 Task: Add Now Soft Cocoa Butter With Jojoba to the cart.
Action: Mouse moved to (767, 280)
Screenshot: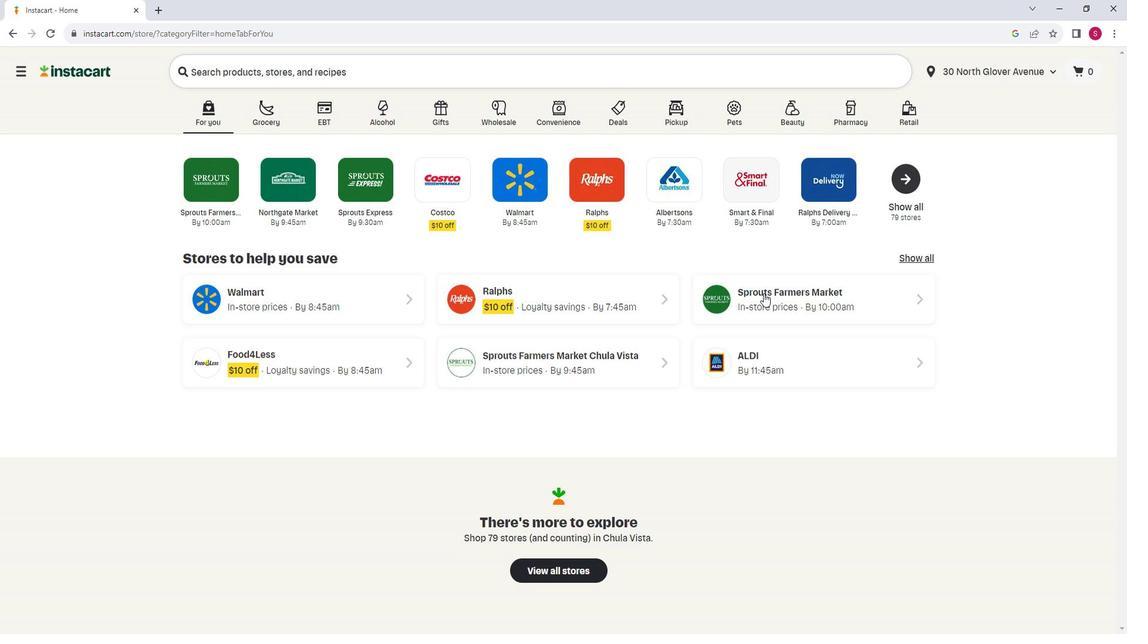 
Action: Mouse pressed left at (767, 280)
Screenshot: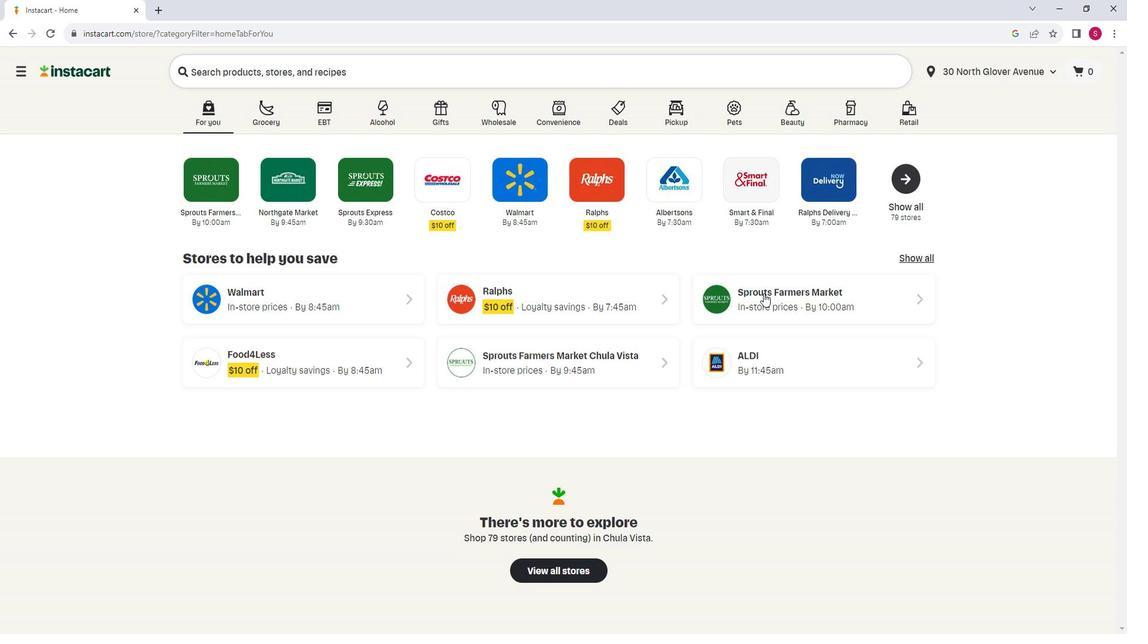
Action: Mouse moved to (42, 371)
Screenshot: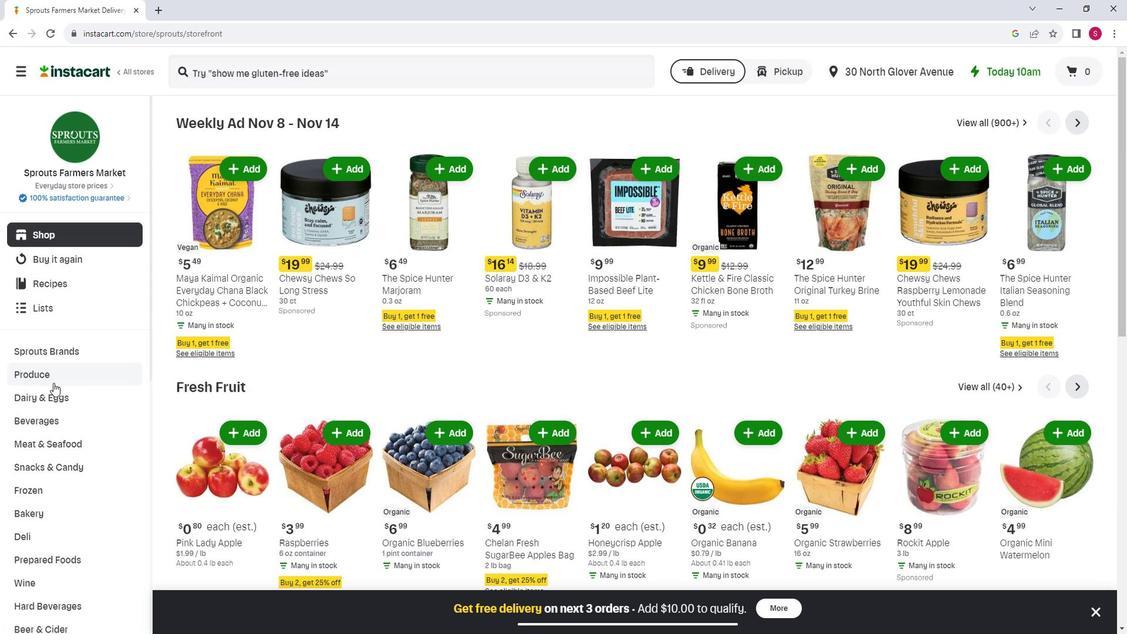 
Action: Mouse scrolled (42, 370) with delta (0, 0)
Screenshot: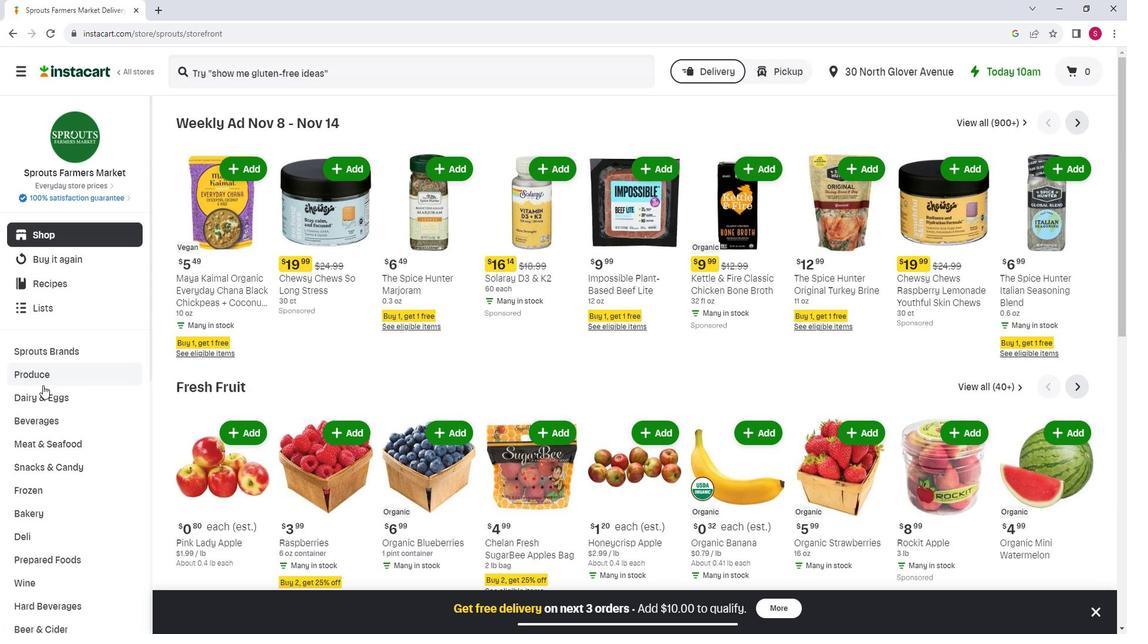 
Action: Mouse scrolled (42, 370) with delta (0, 0)
Screenshot: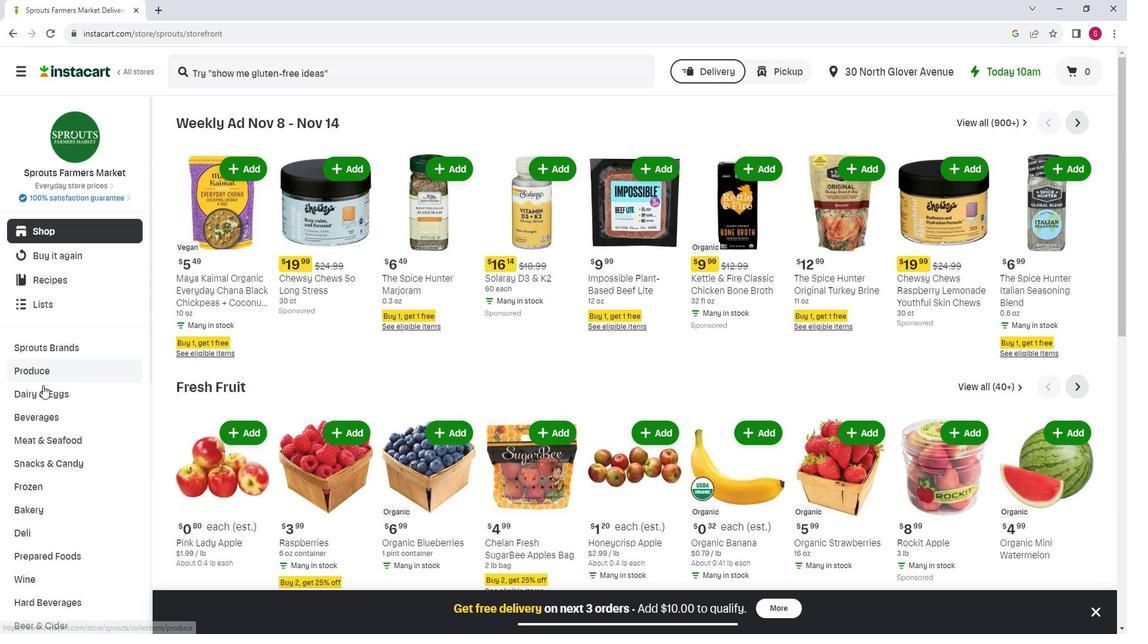 
Action: Mouse moved to (47, 371)
Screenshot: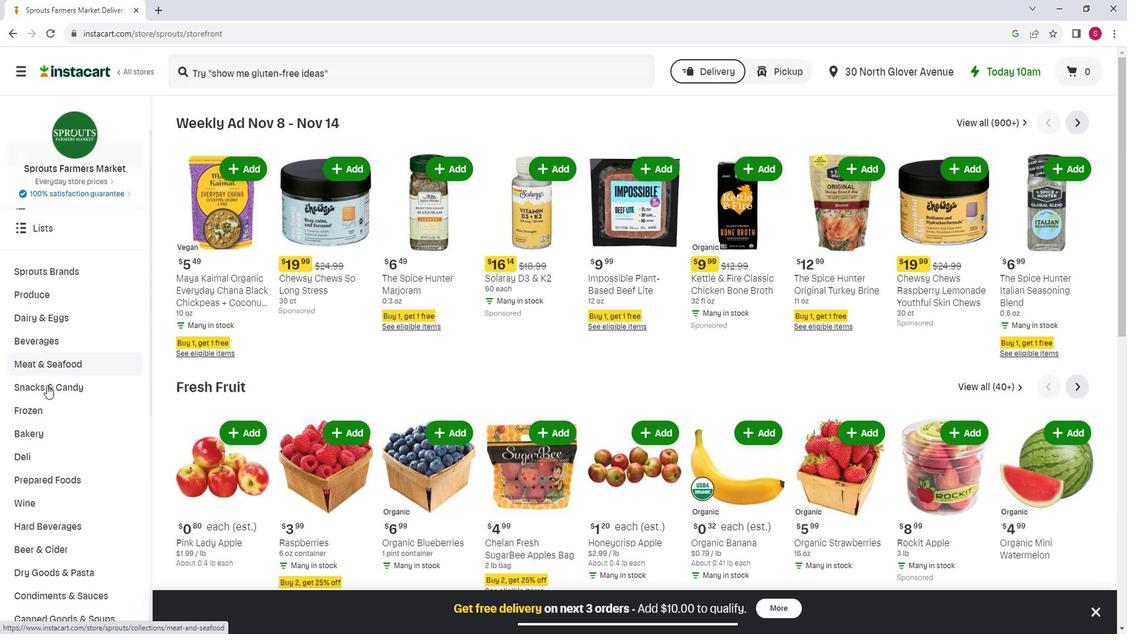 
Action: Mouse scrolled (47, 370) with delta (0, 0)
Screenshot: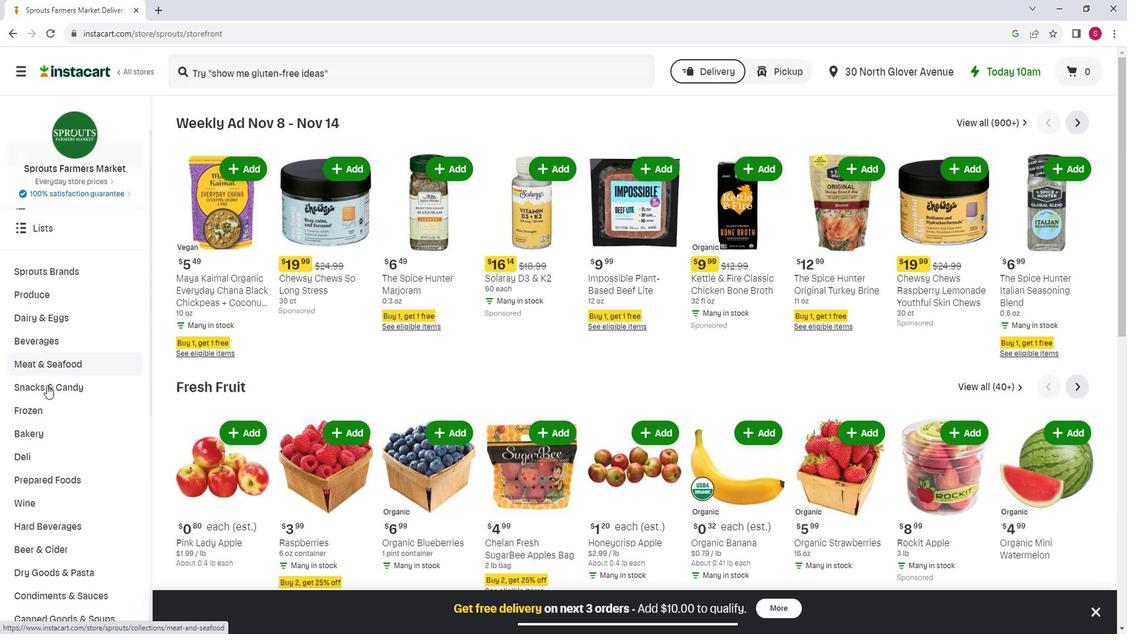 
Action: Mouse moved to (63, 357)
Screenshot: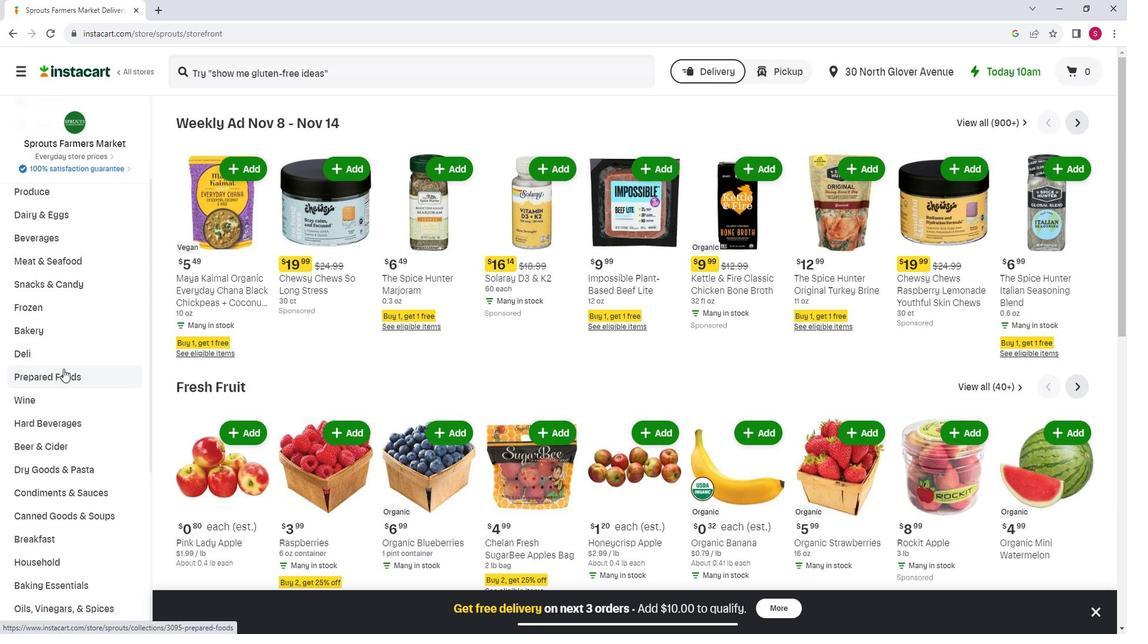 
Action: Mouse scrolled (63, 356) with delta (0, 0)
Screenshot: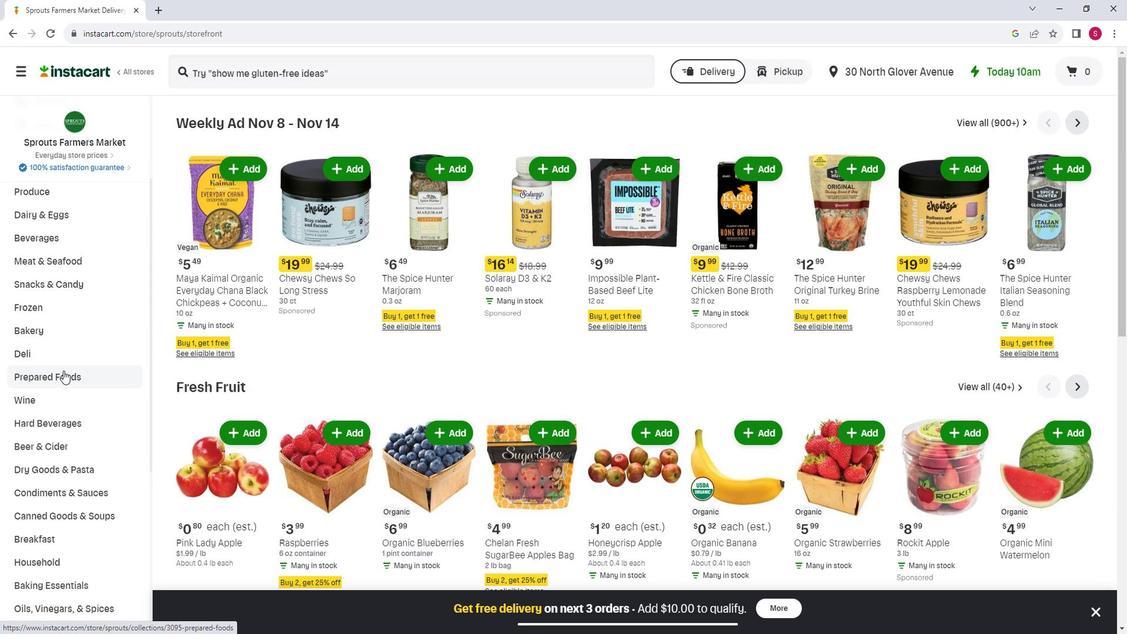 
Action: Mouse moved to (63, 357)
Screenshot: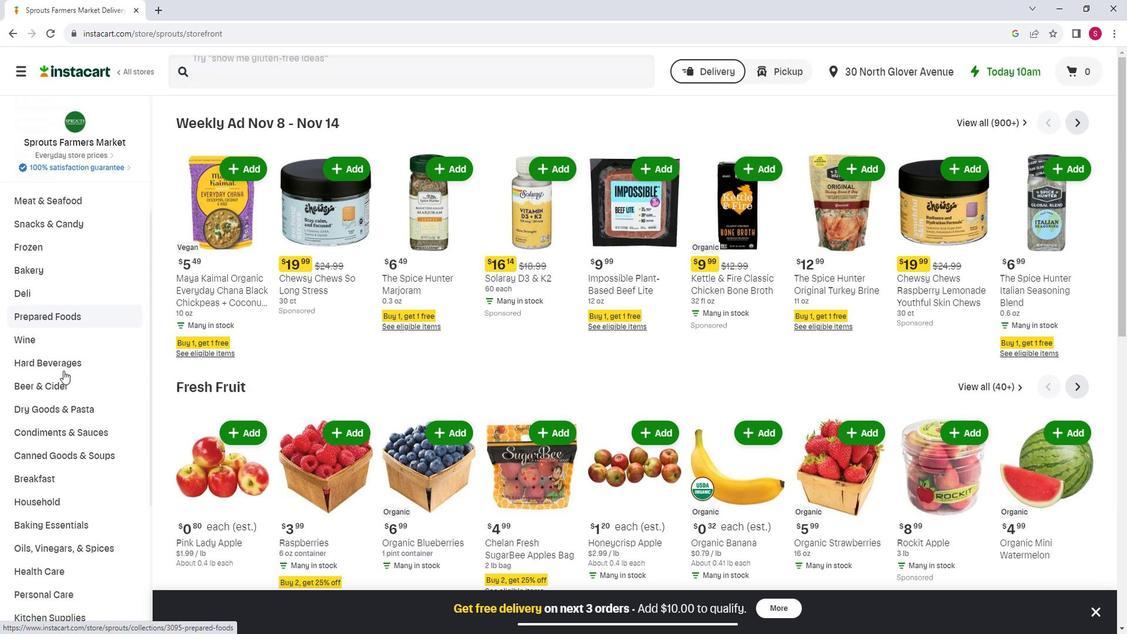 
Action: Mouse scrolled (63, 357) with delta (0, 0)
Screenshot: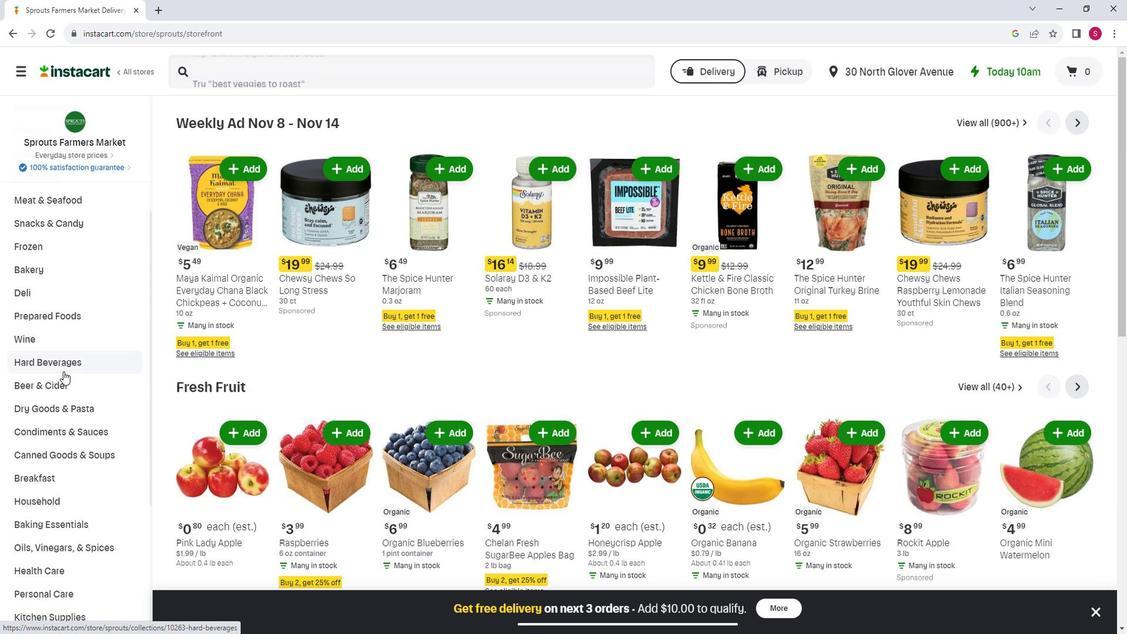 
Action: Mouse scrolled (63, 357) with delta (0, 0)
Screenshot: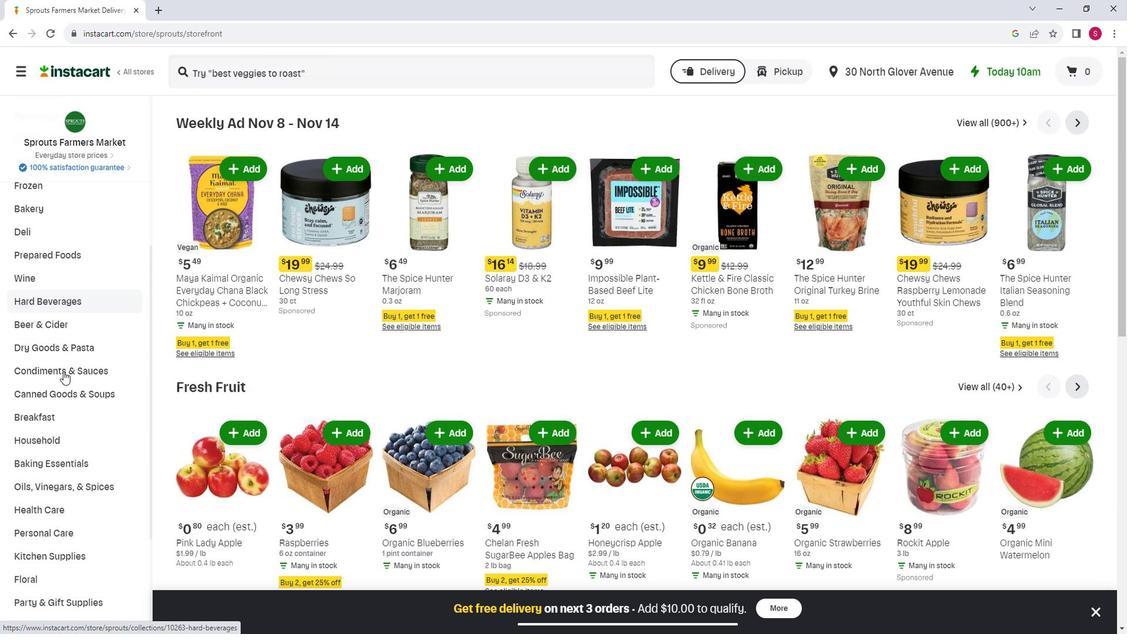 
Action: Mouse moved to (52, 456)
Screenshot: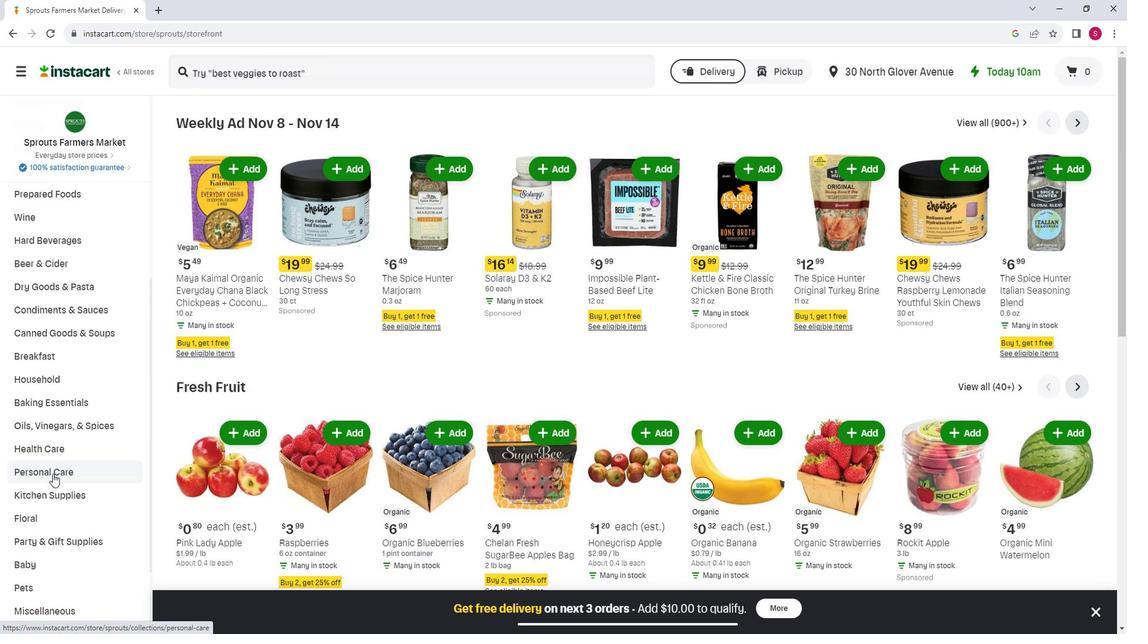 
Action: Mouse pressed left at (52, 456)
Screenshot: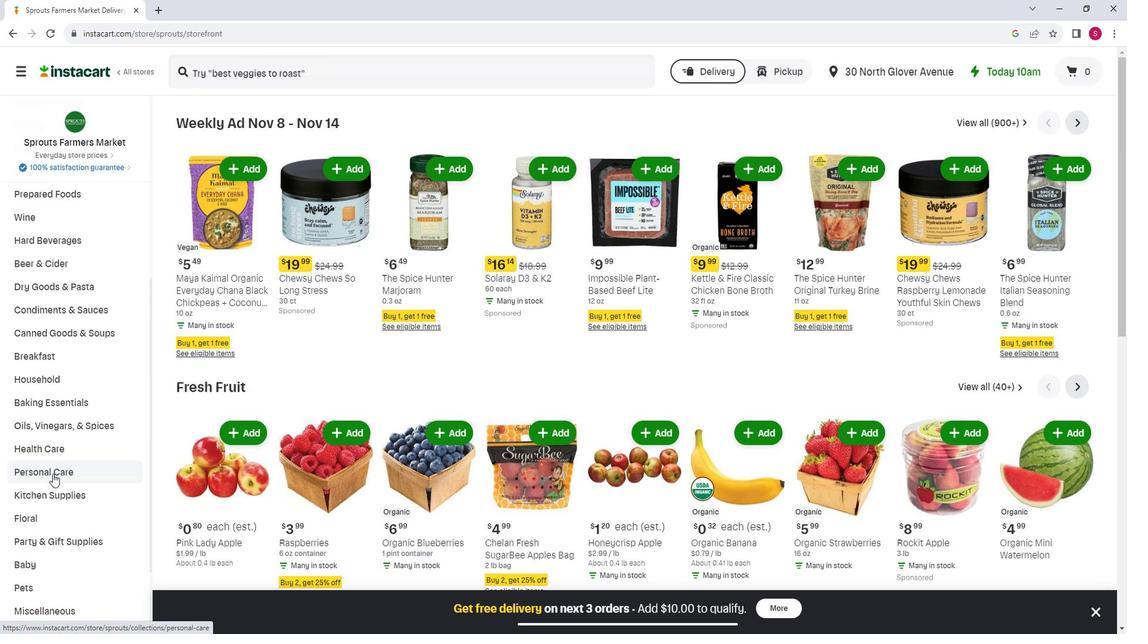
Action: Mouse moved to (287, 142)
Screenshot: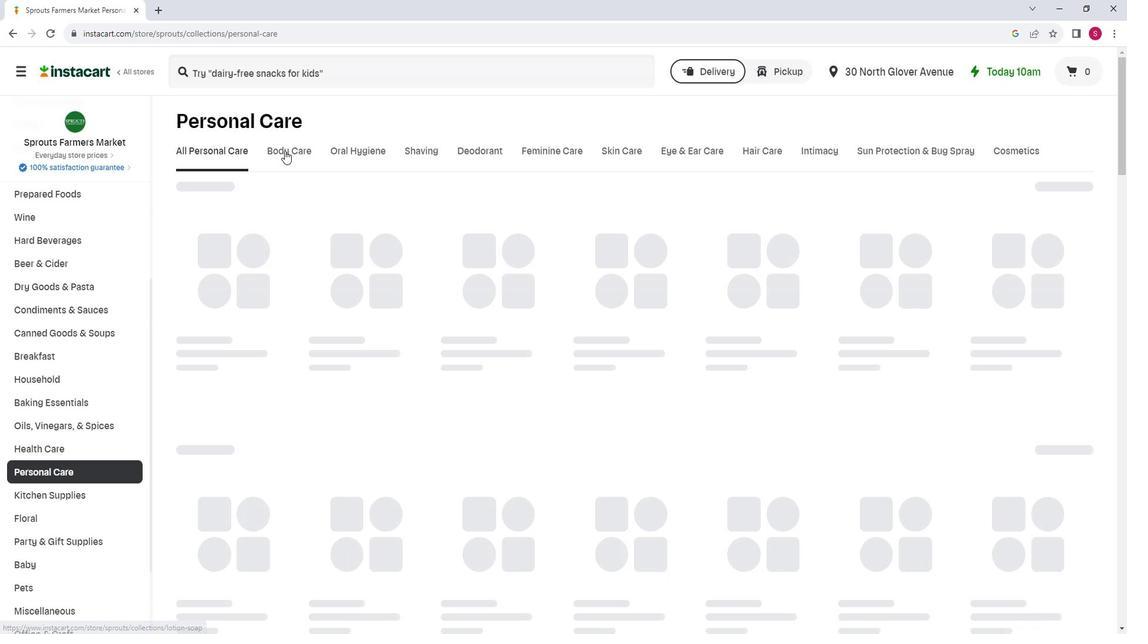 
Action: Mouse pressed left at (287, 142)
Screenshot: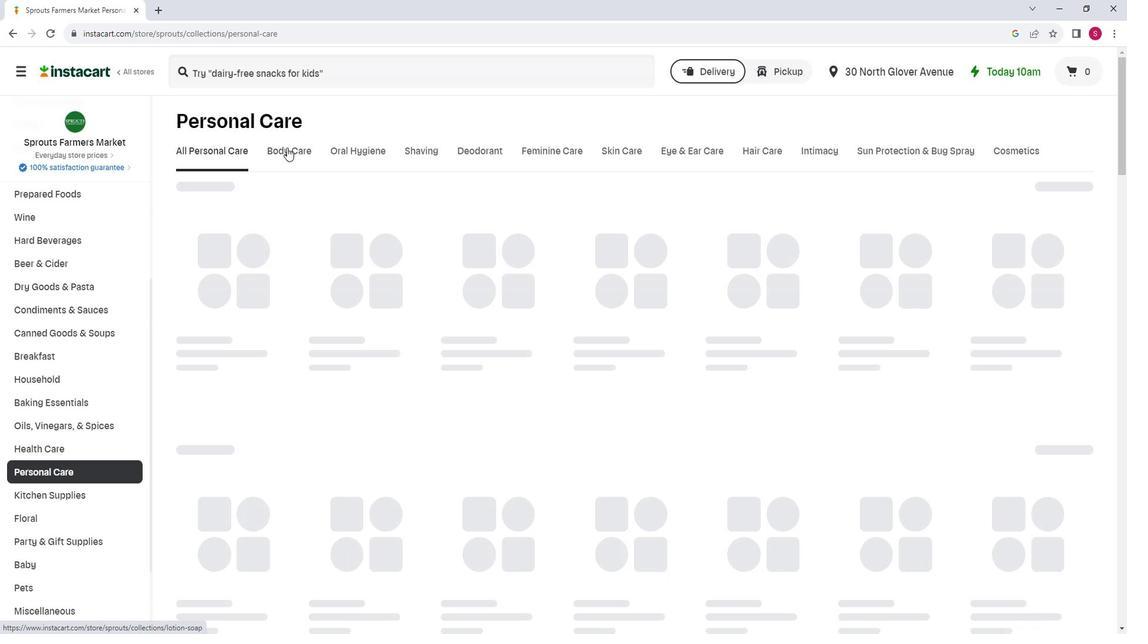 
Action: Mouse moved to (459, 189)
Screenshot: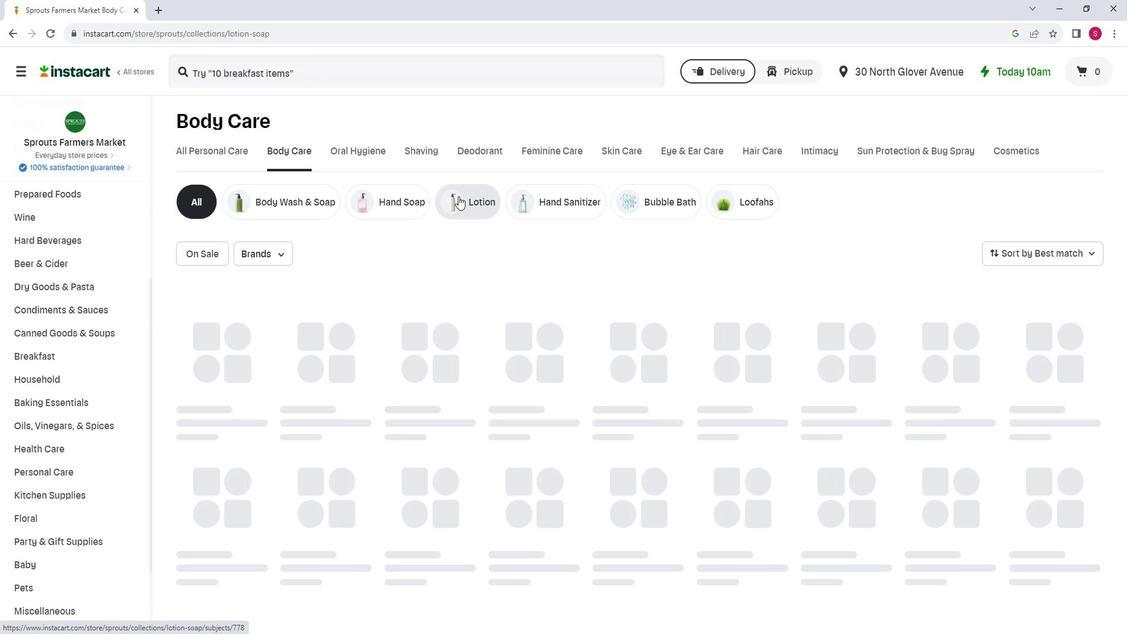 
Action: Mouse pressed left at (459, 189)
Screenshot: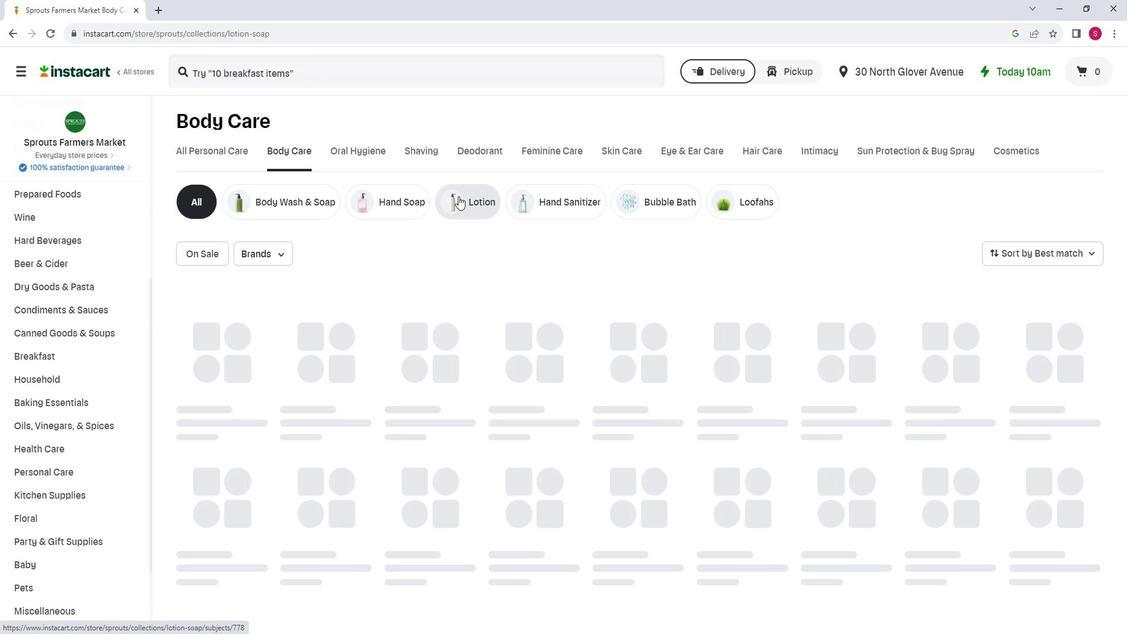 
Action: Mouse moved to (361, 72)
Screenshot: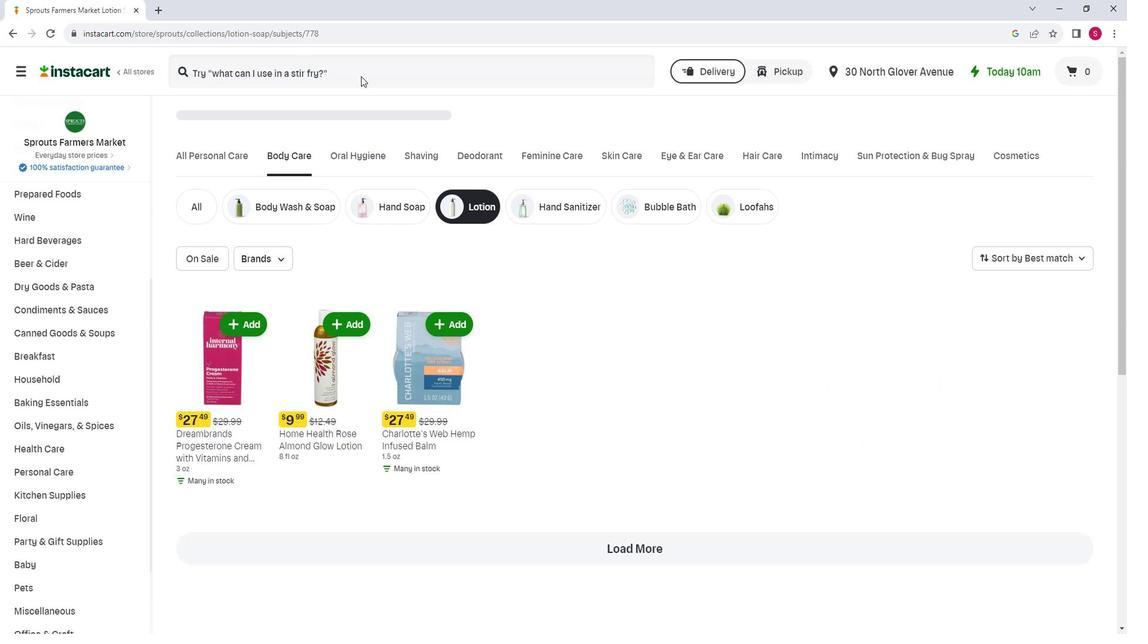 
Action: Mouse pressed left at (361, 72)
Screenshot: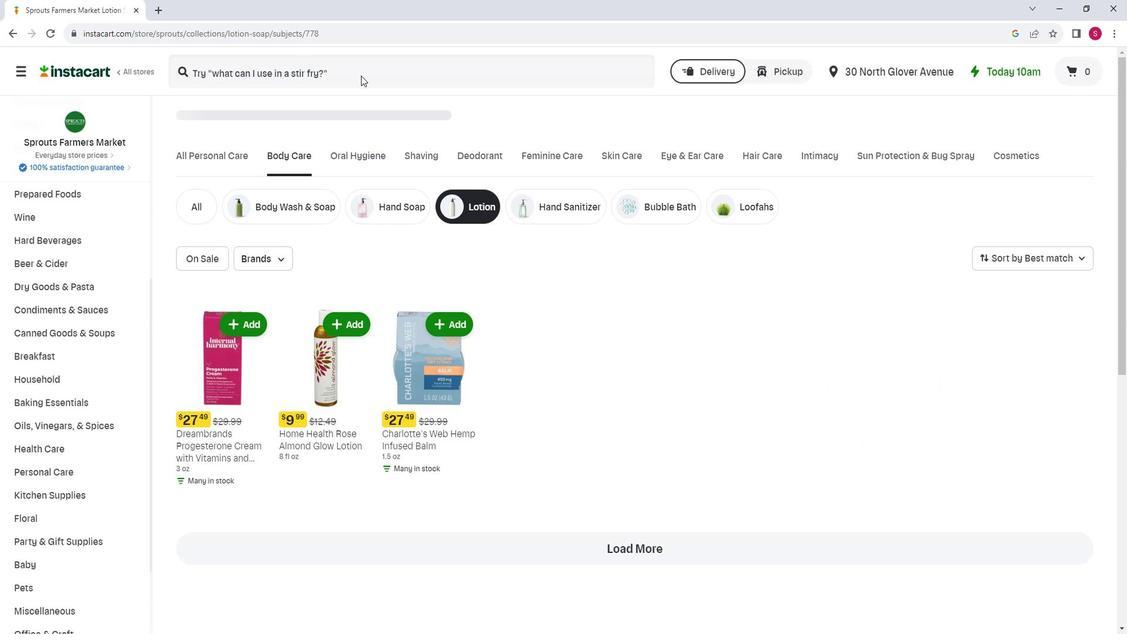 
Action: Mouse moved to (360, 72)
Screenshot: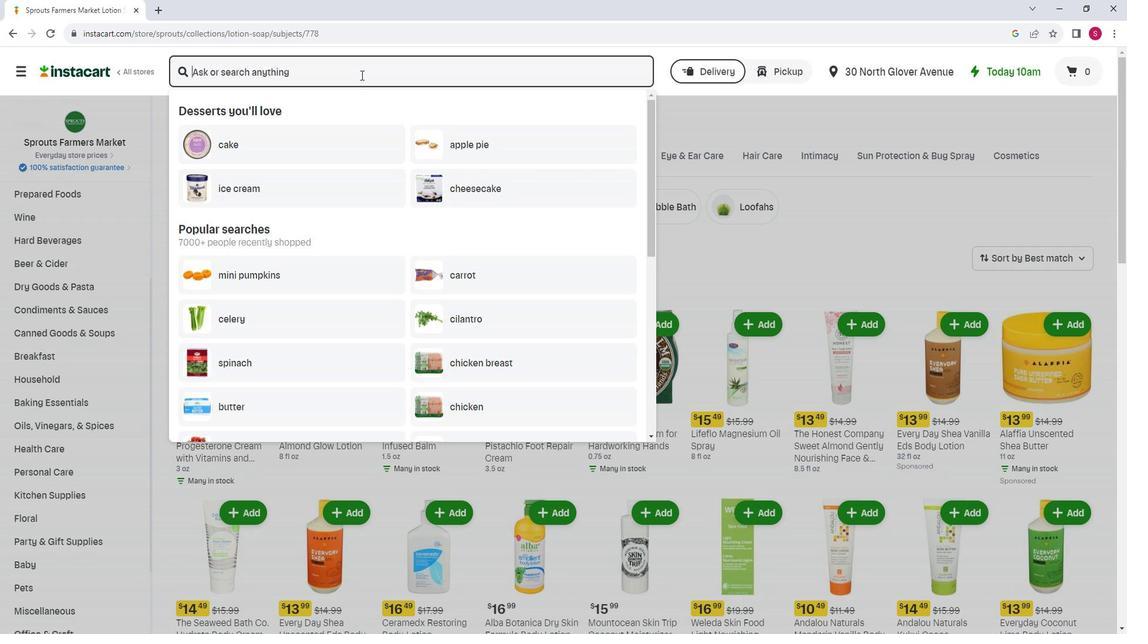 
Action: Key pressed <Key.shift>
Screenshot: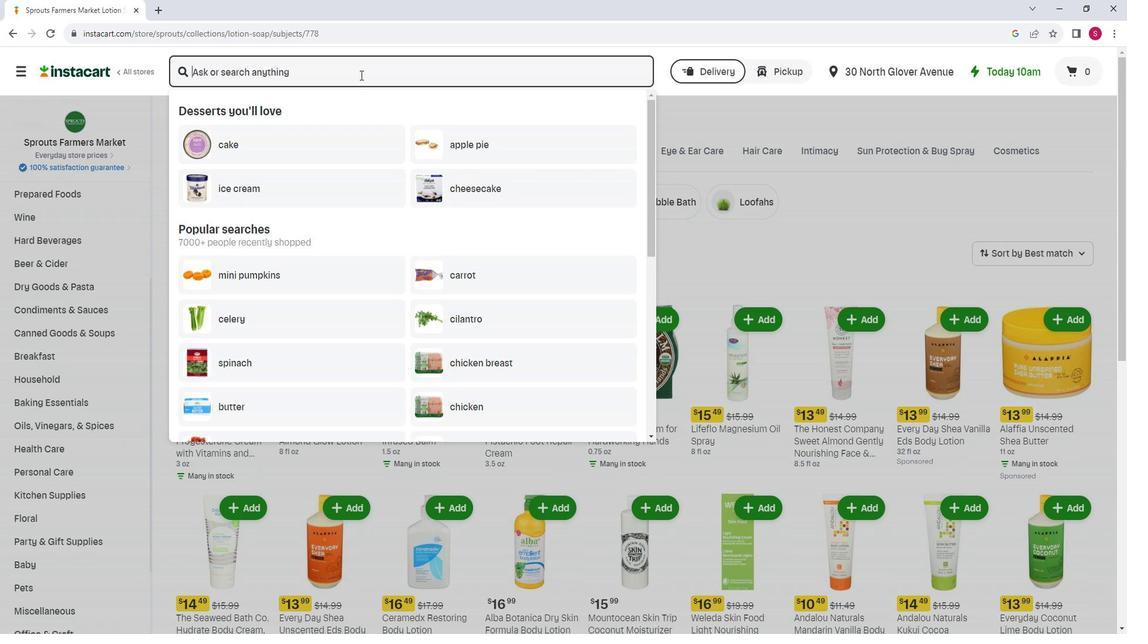 
Action: Mouse moved to (360, 72)
Screenshot: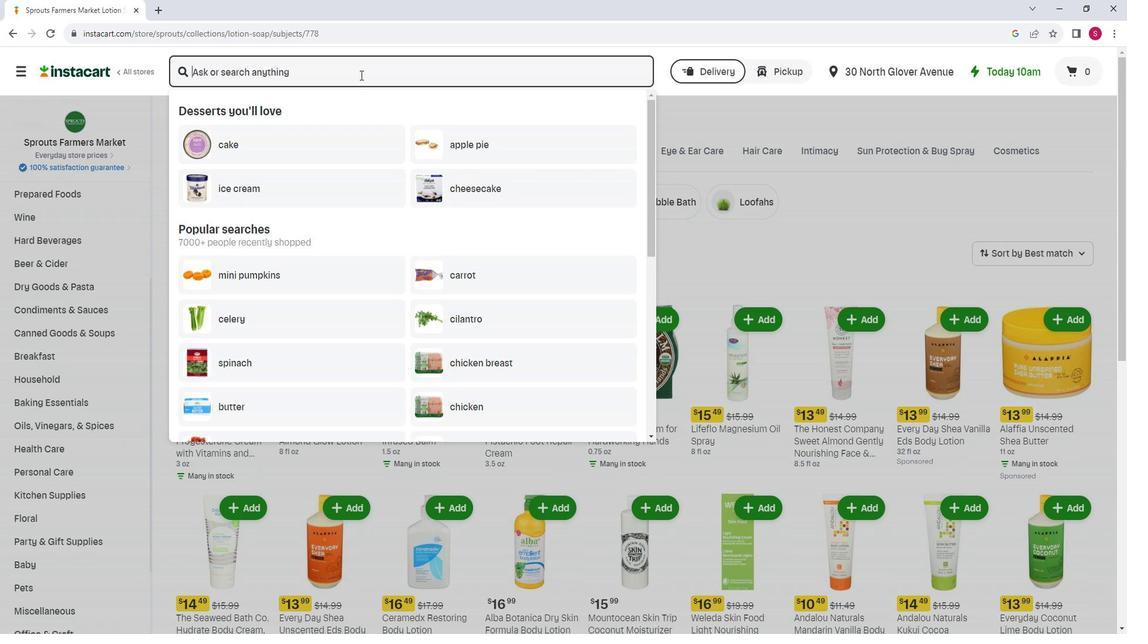 
Action: Key pressed Now<Key.space><Key.shift>Soft<Key.space><Key.shift>Cocoa<Key.space><Key.shift><Key.shift>Butter<Key.space><Key.shift>With<Key.space><Key.shift><Key.shift>Jojoba<Key.space><Key.enter>
Screenshot: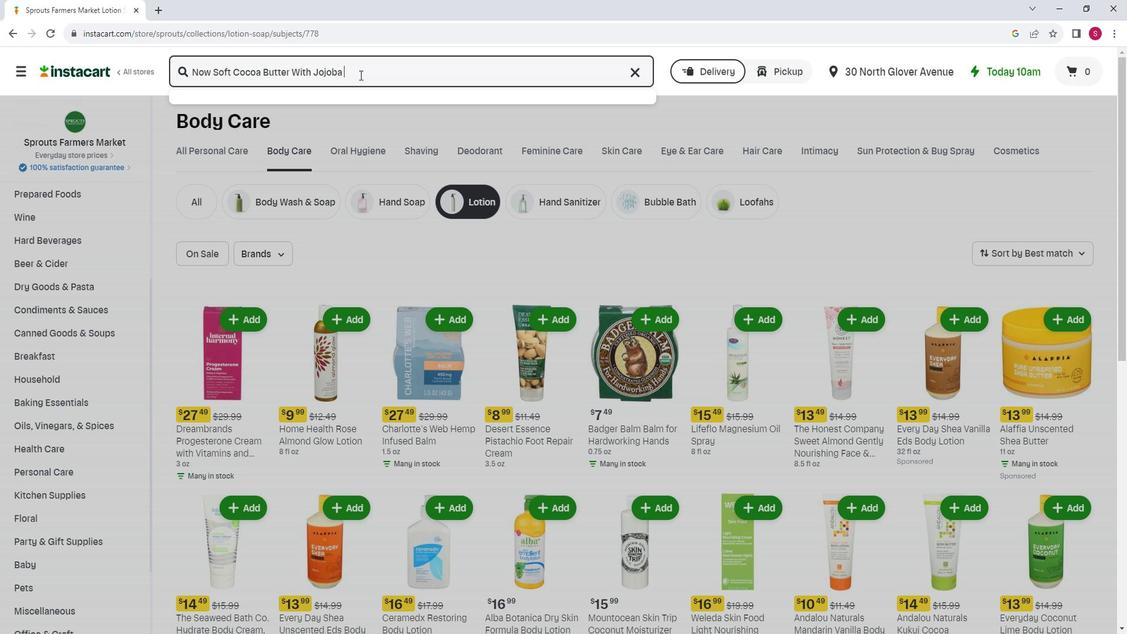 
Action: Mouse moved to (316, 159)
Screenshot: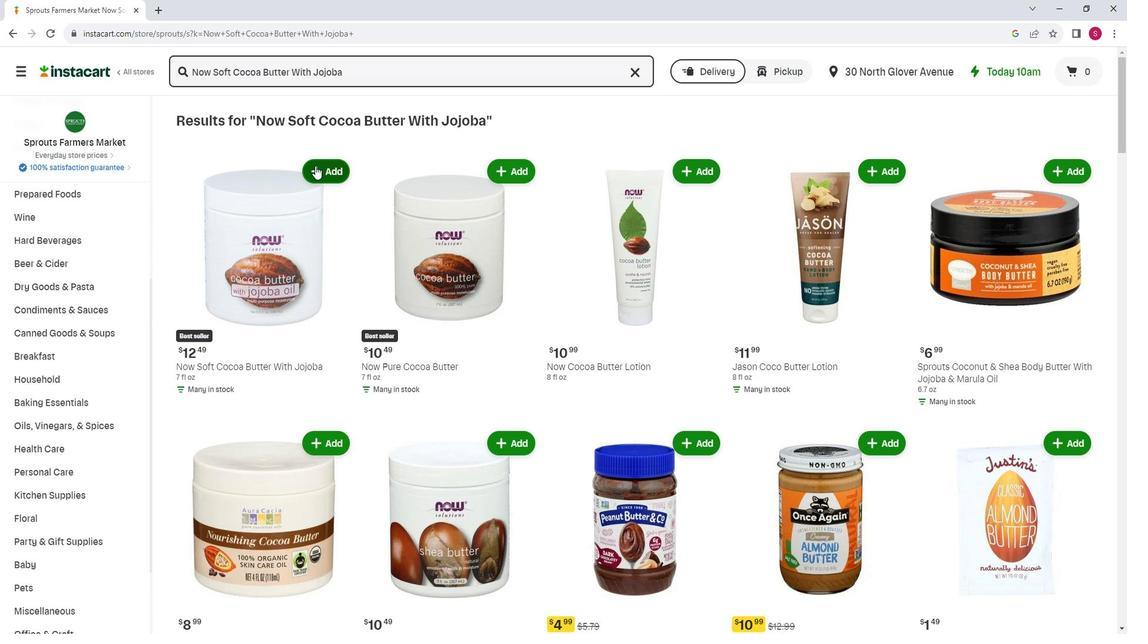 
Action: Mouse pressed left at (316, 159)
Screenshot: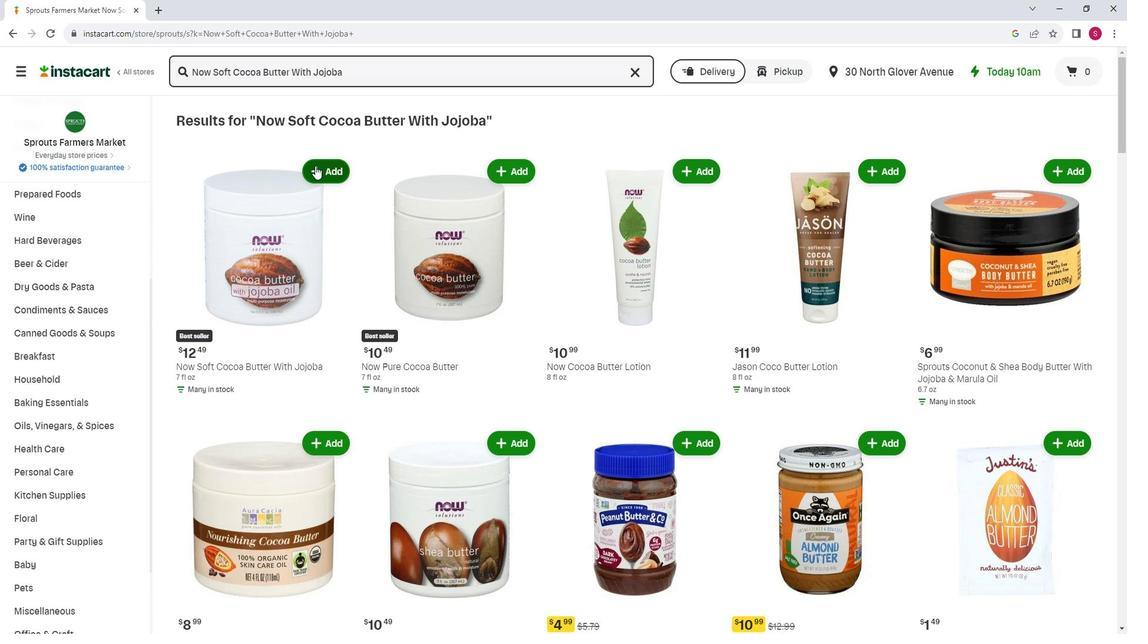 
Action: Mouse moved to (408, 145)
Screenshot: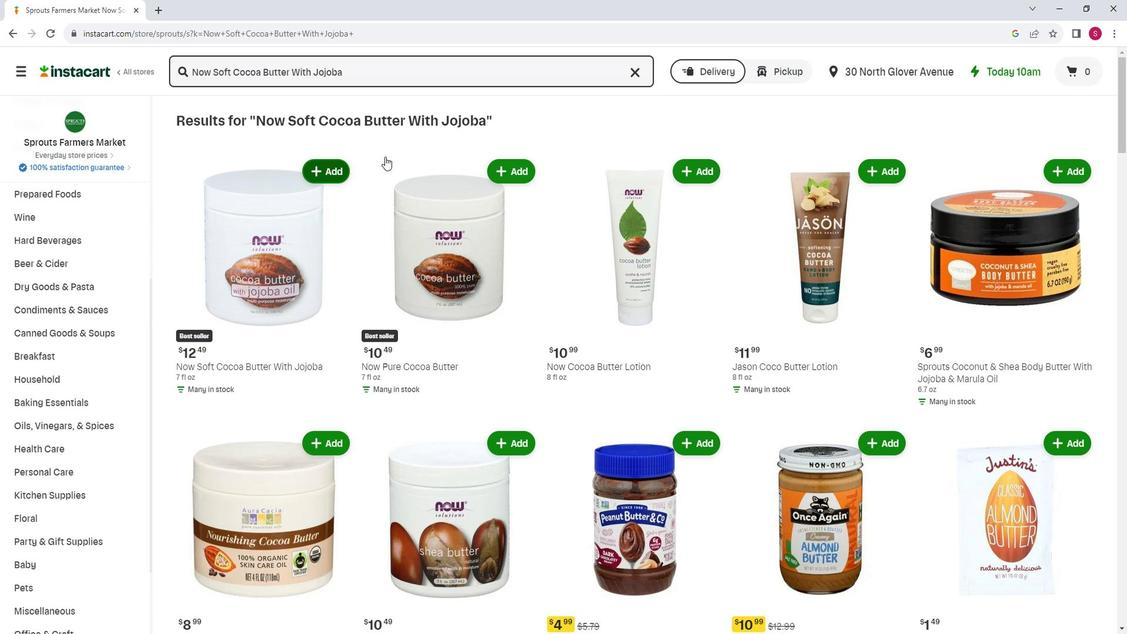 
